Task: Change the video mode to Yadif.
Action: Mouse moved to (117, 14)
Screenshot: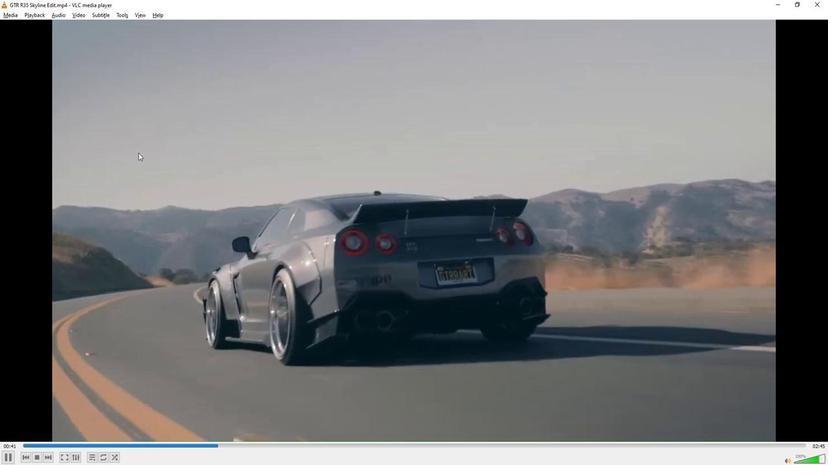 
Action: Mouse pressed left at (117, 14)
Screenshot: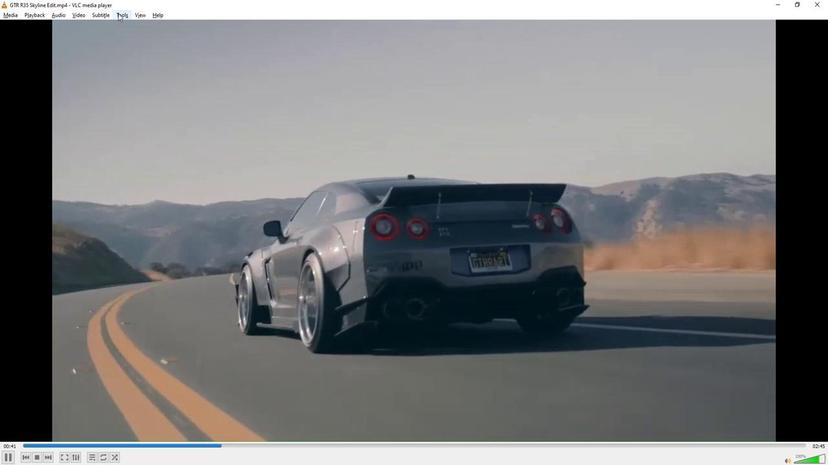 
Action: Mouse moved to (141, 116)
Screenshot: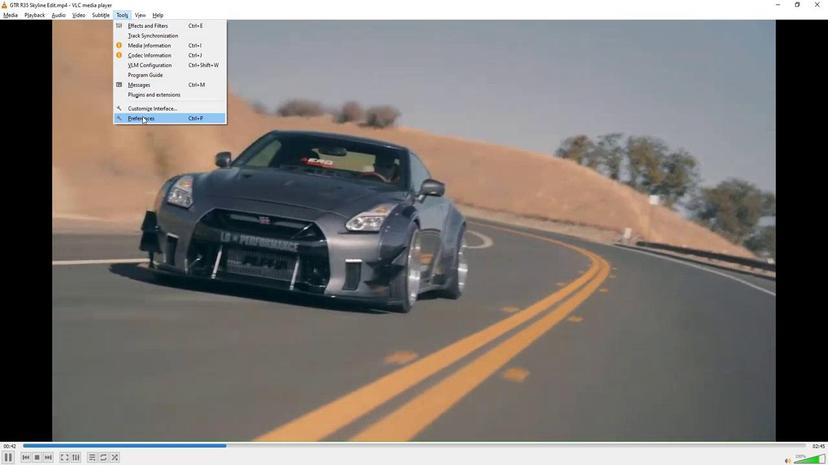 
Action: Mouse pressed left at (141, 116)
Screenshot: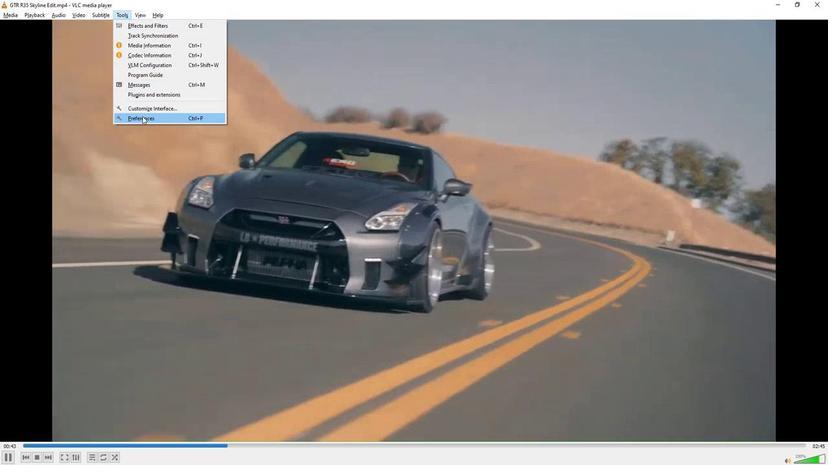 
Action: Mouse moved to (259, 88)
Screenshot: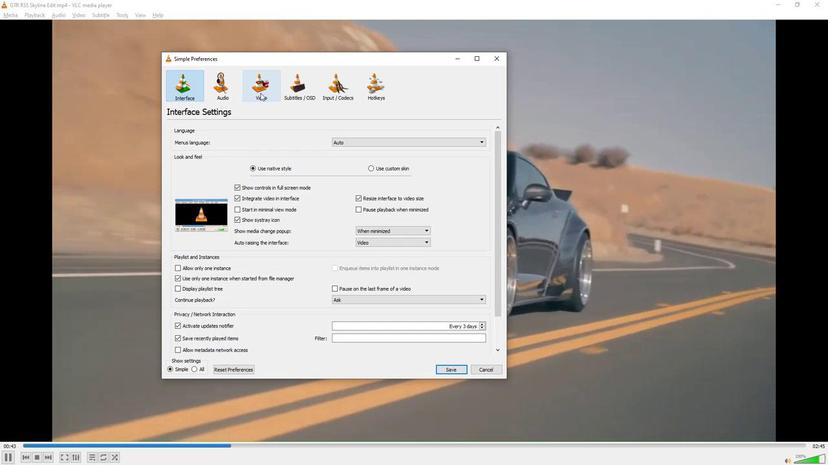 
Action: Mouse pressed left at (259, 88)
Screenshot: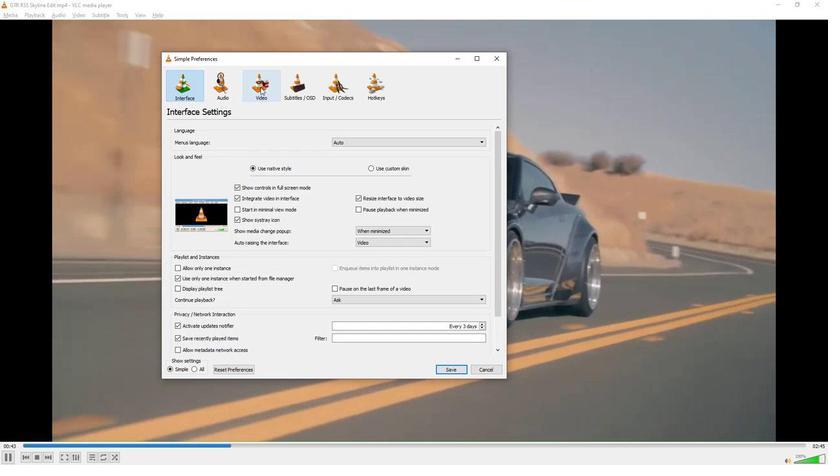
Action: Mouse moved to (374, 207)
Screenshot: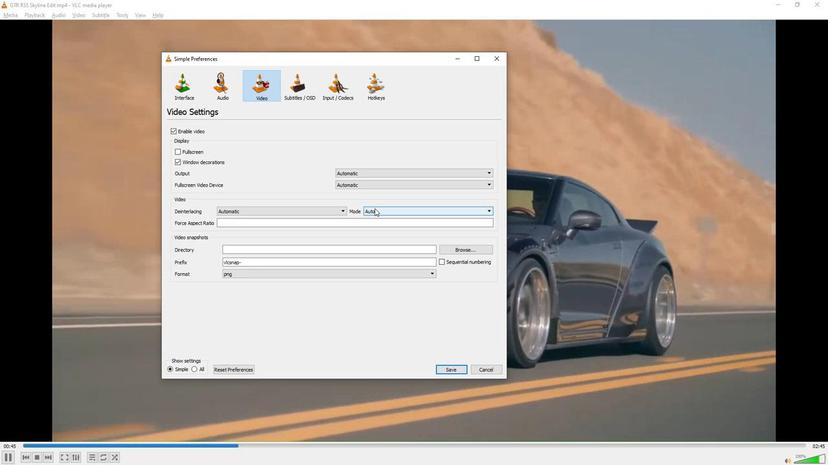 
Action: Mouse pressed left at (374, 207)
Screenshot: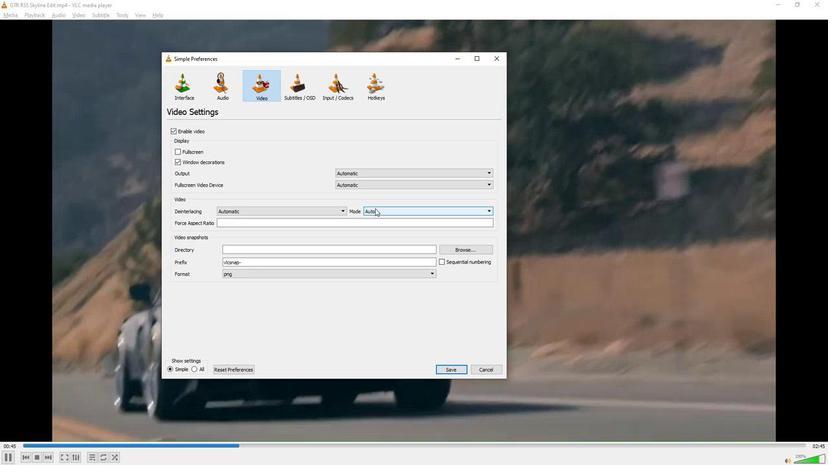 
Action: Mouse moved to (372, 256)
Screenshot: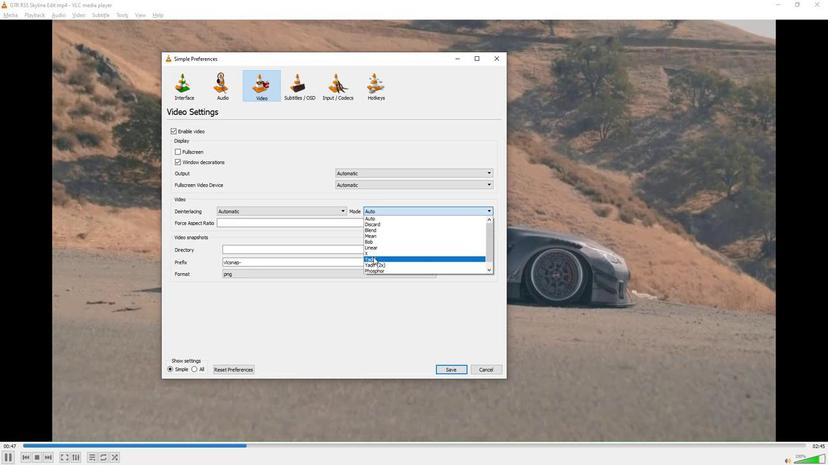 
Action: Mouse pressed left at (372, 256)
Screenshot: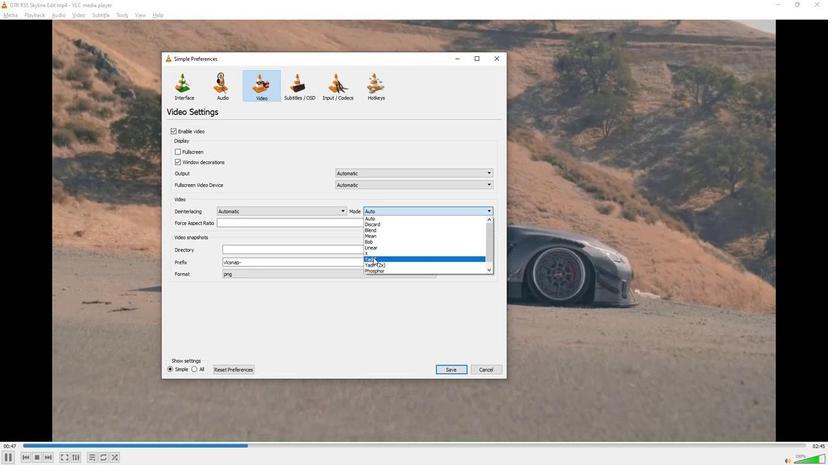 
Action: Mouse moved to (381, 319)
Screenshot: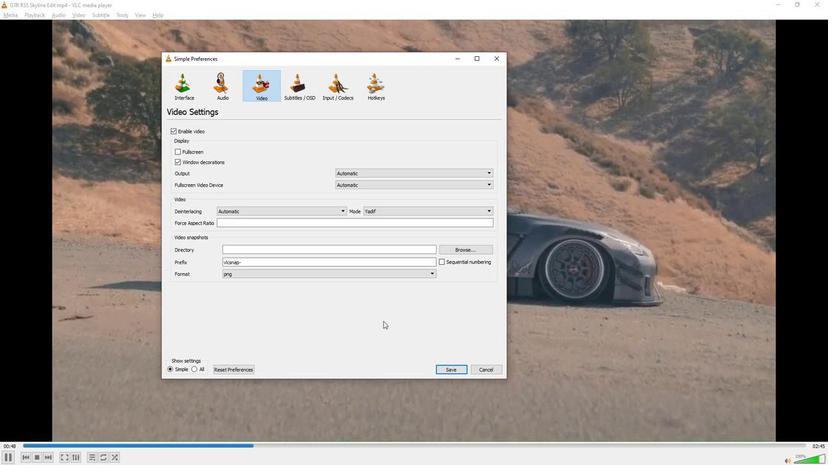 
